 Task: Schedule a product brainstorming session for Friday.
Action: Mouse moved to (84, 96)
Screenshot: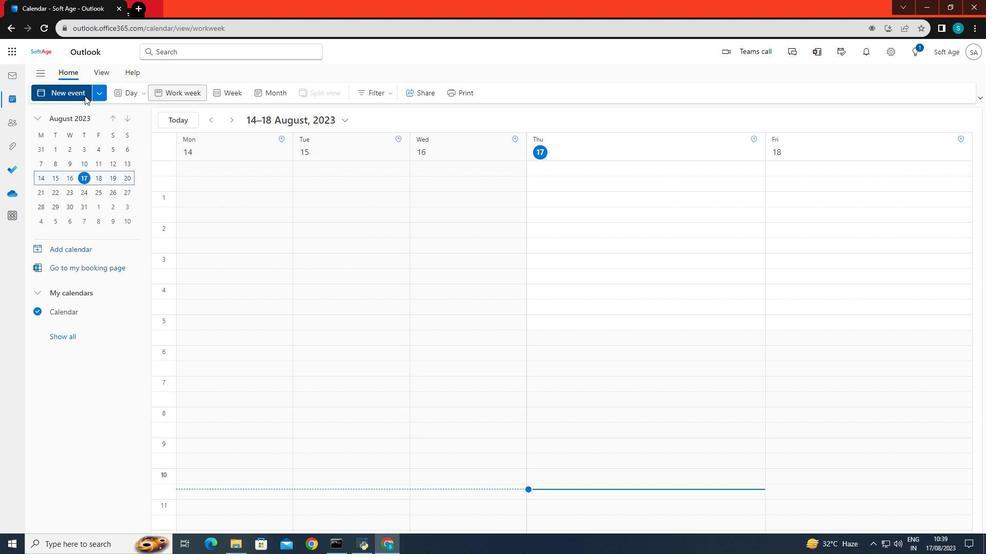
Action: Mouse pressed left at (84, 96)
Screenshot: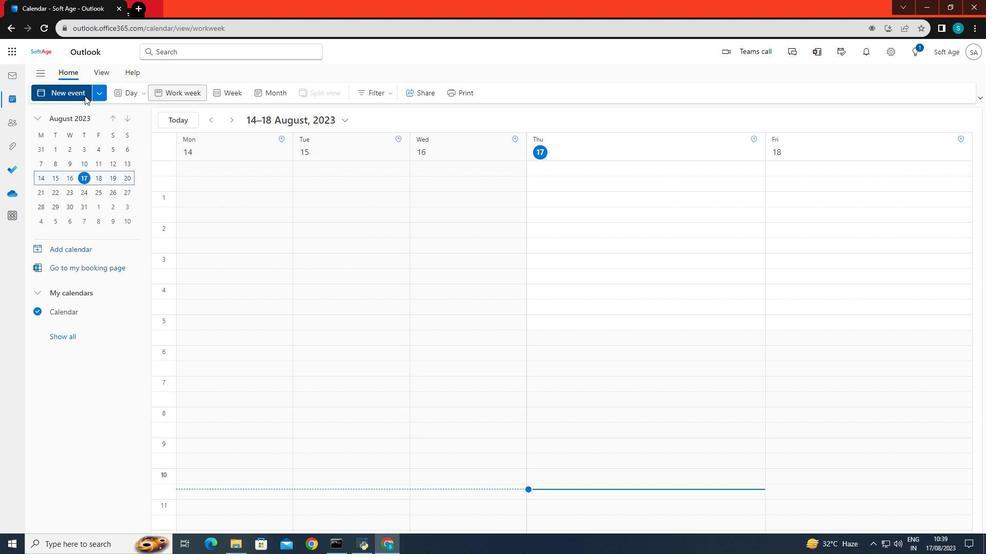 
Action: Mouse moved to (278, 158)
Screenshot: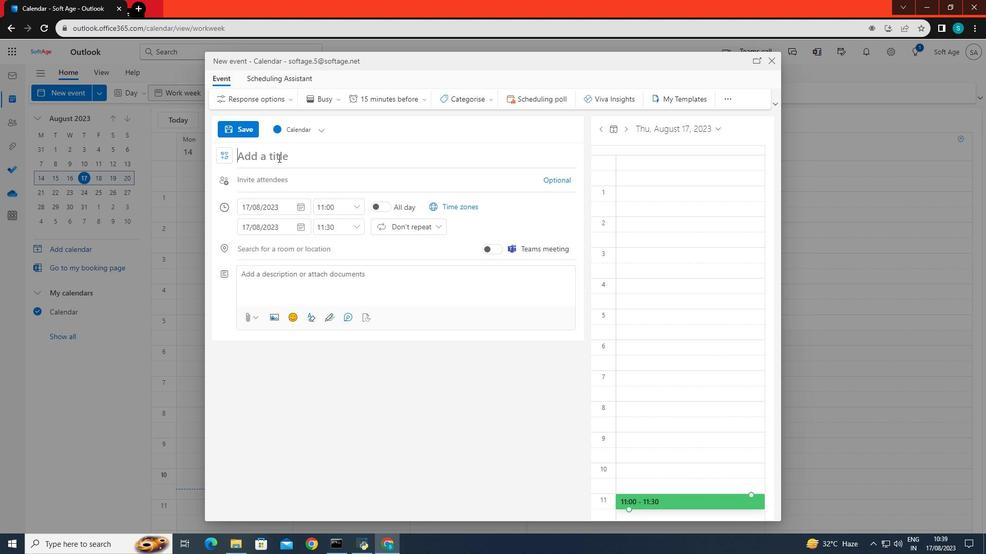 
Action: Mouse pressed left at (278, 158)
Screenshot: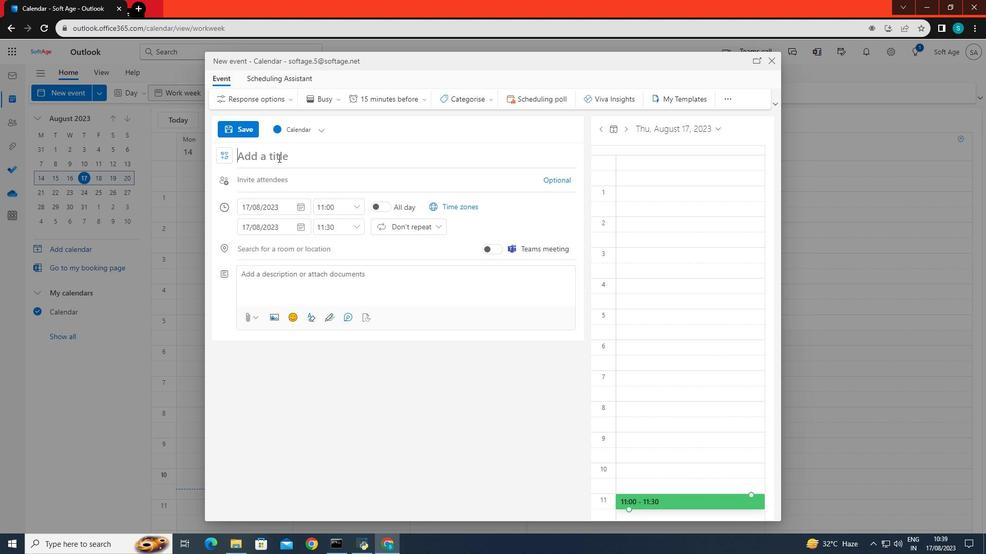 
Action: Key pressed <Key.caps_lock>S<Key.backspace><Key.backspace><Key.caps_lock>b<Key.caps_lock>R<Key.backspace><Key.backspace><Key.caps_lock>brainstorming<Key.space>session<Key.space>for<Key.space><Key.caps_lock>F<Key.caps_lock>riday
Screenshot: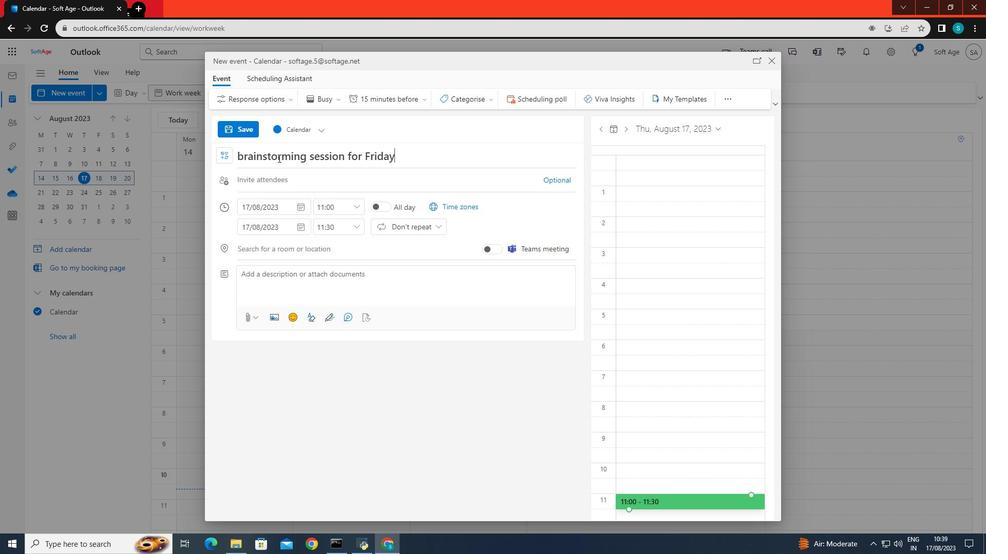 
Action: Mouse moved to (249, 214)
Screenshot: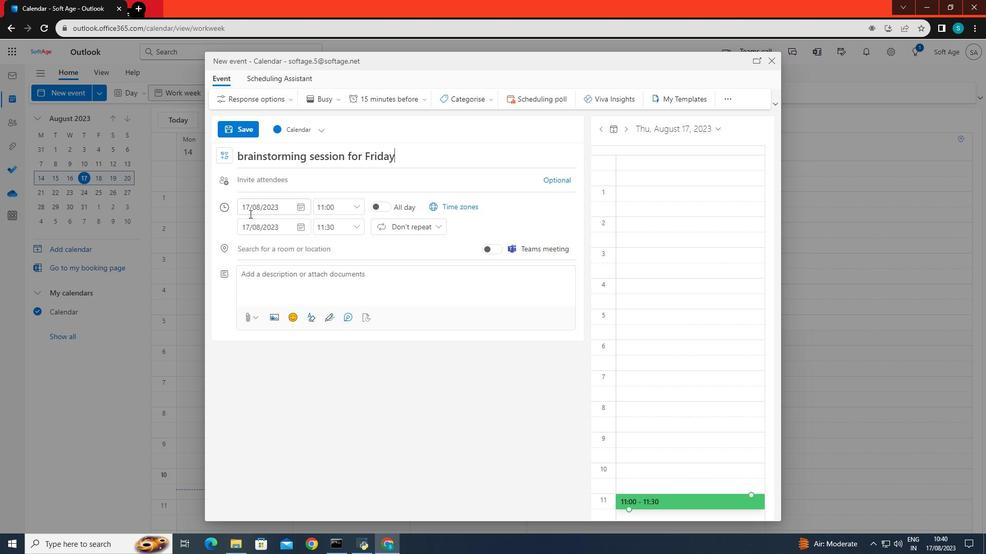 
Action: Mouse pressed left at (249, 214)
Screenshot: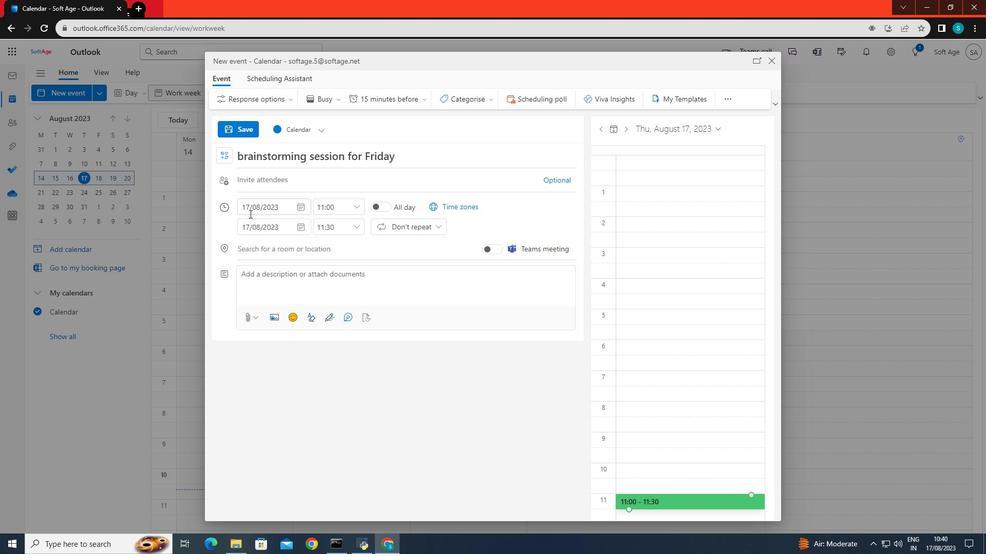 
Action: Mouse moved to (292, 319)
Screenshot: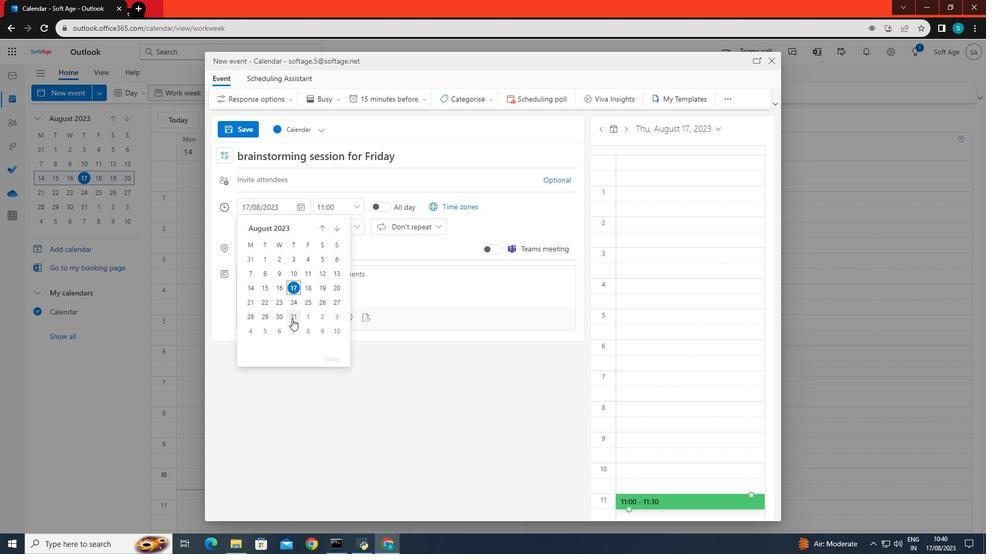 
Action: Mouse pressed left at (292, 319)
Screenshot: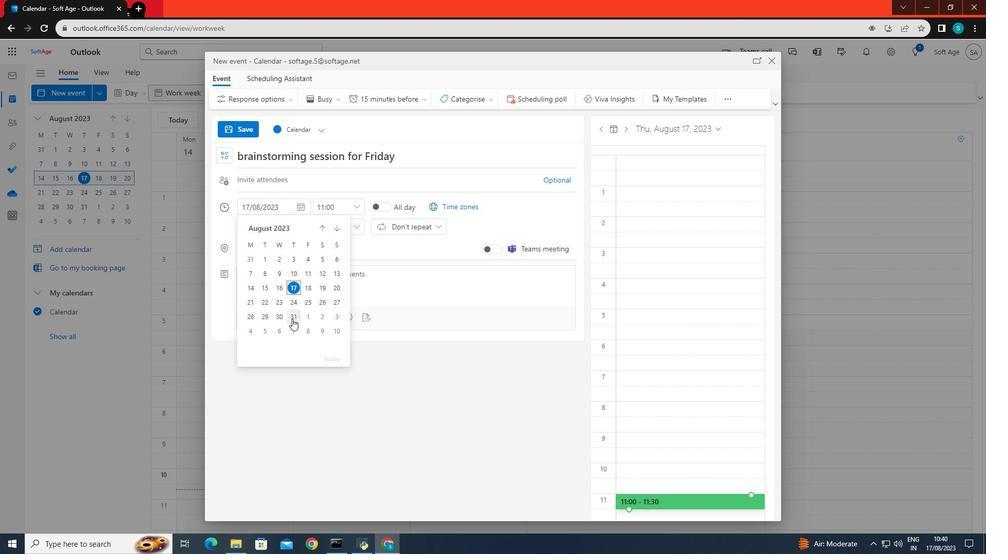 
Action: Mouse moved to (301, 283)
Screenshot: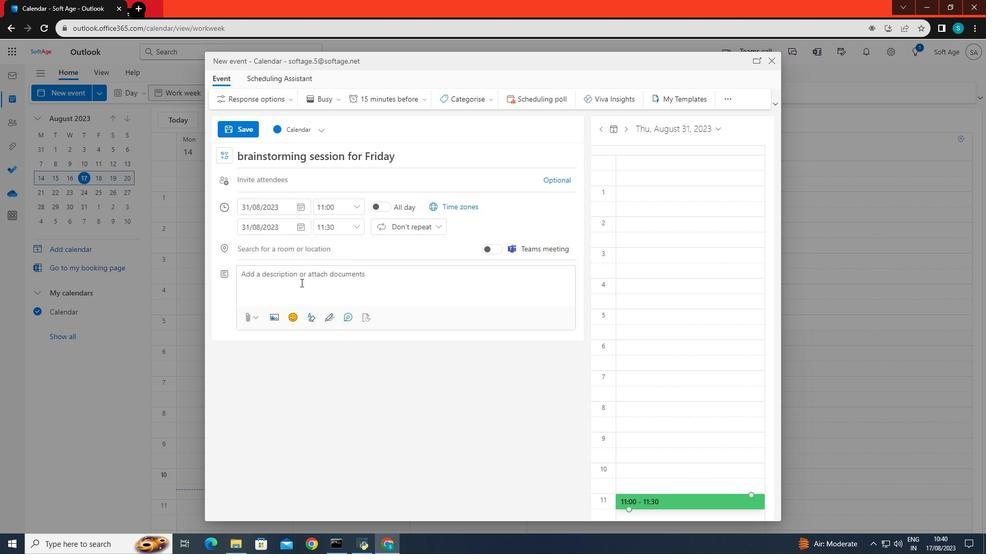 
Action: Mouse pressed left at (301, 283)
Screenshot: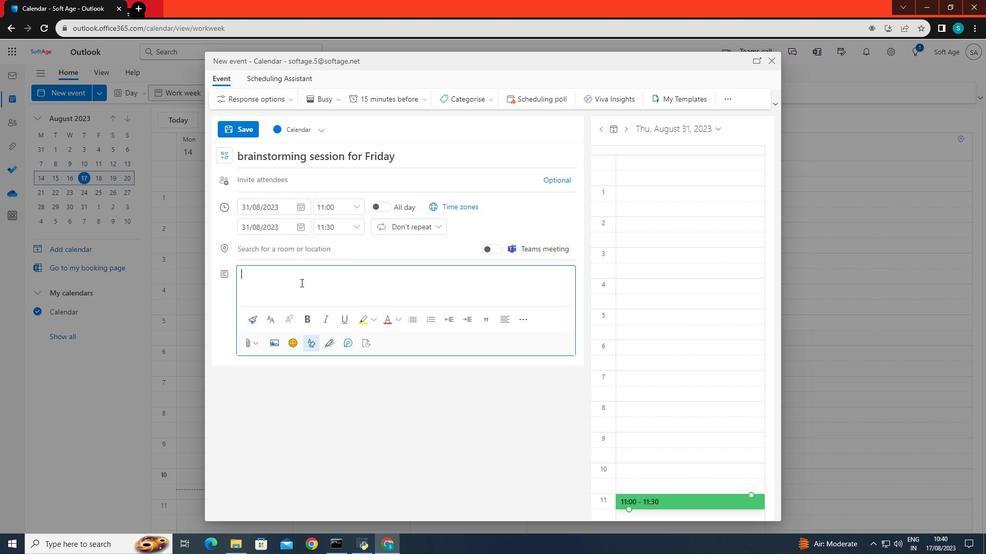 
Action: Key pressed a<Key.space>product<Key.space>brainstorming<Key.space>session<Key.space>for<Key.space>friday.
Screenshot: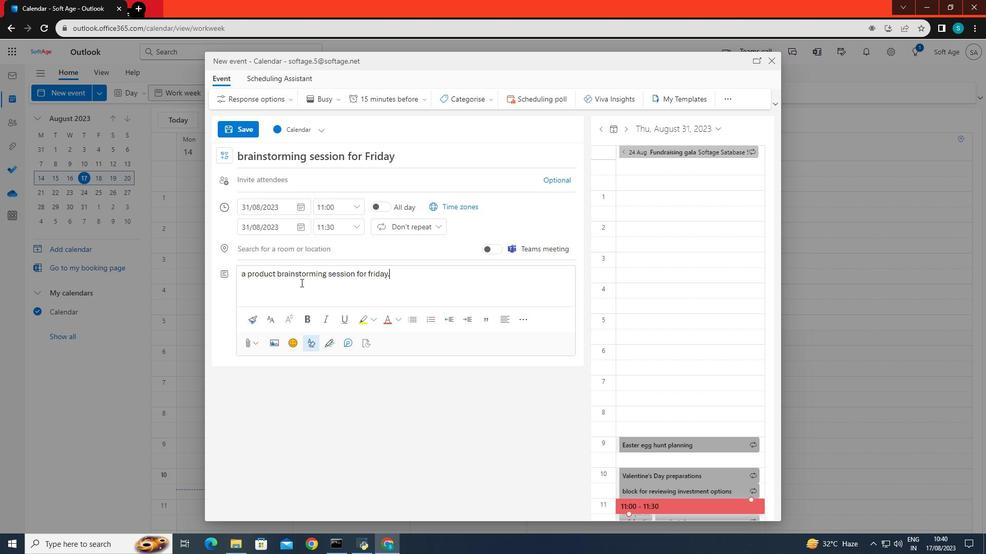 
Action: Mouse moved to (415, 224)
Screenshot: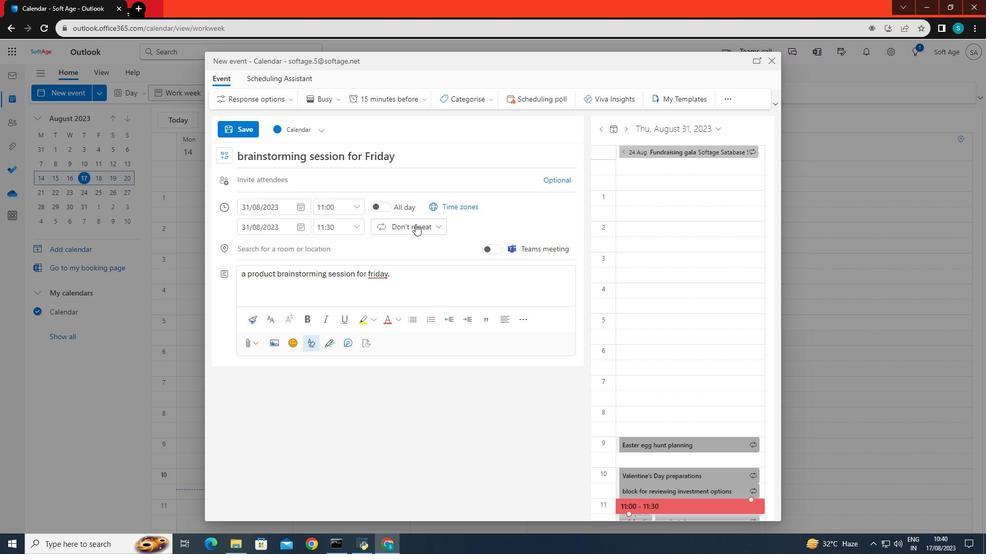 
Action: Mouse pressed left at (415, 224)
Screenshot: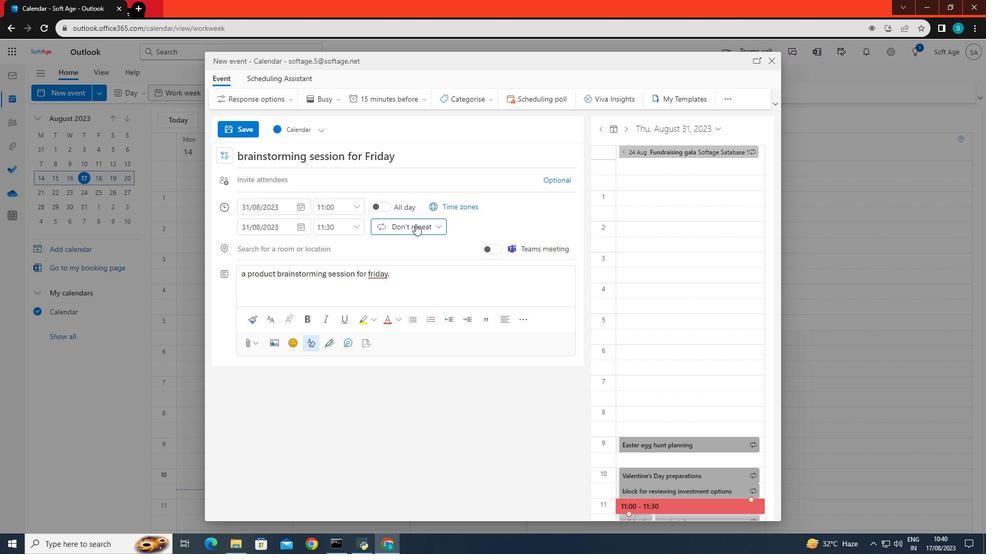 
Action: Mouse moved to (410, 303)
Screenshot: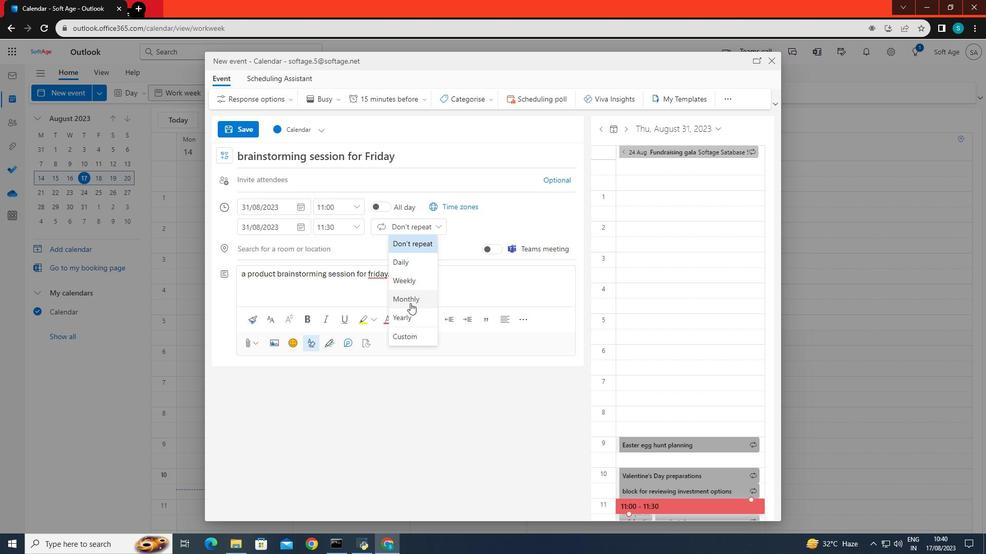 
Action: Mouse pressed left at (410, 303)
Screenshot: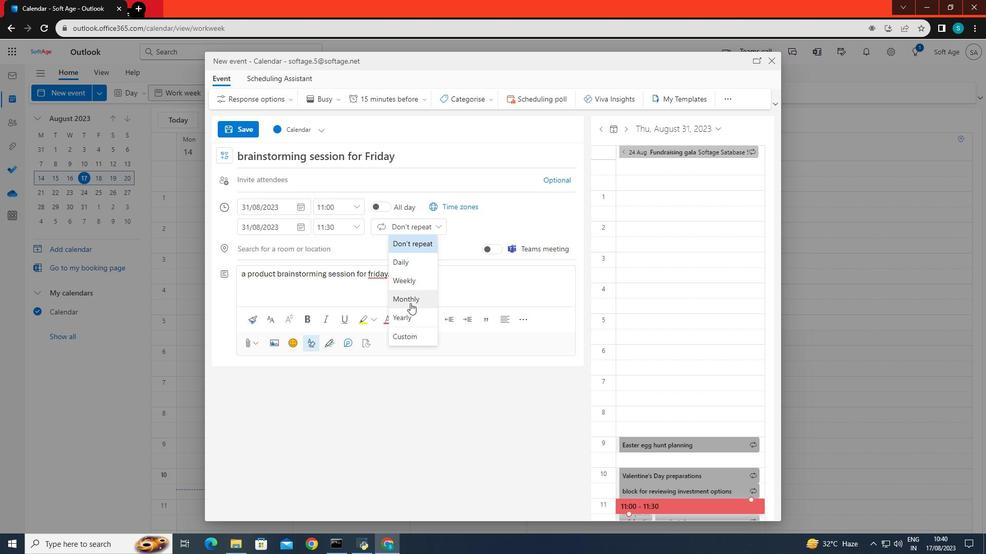 
Action: Mouse moved to (431, 292)
Screenshot: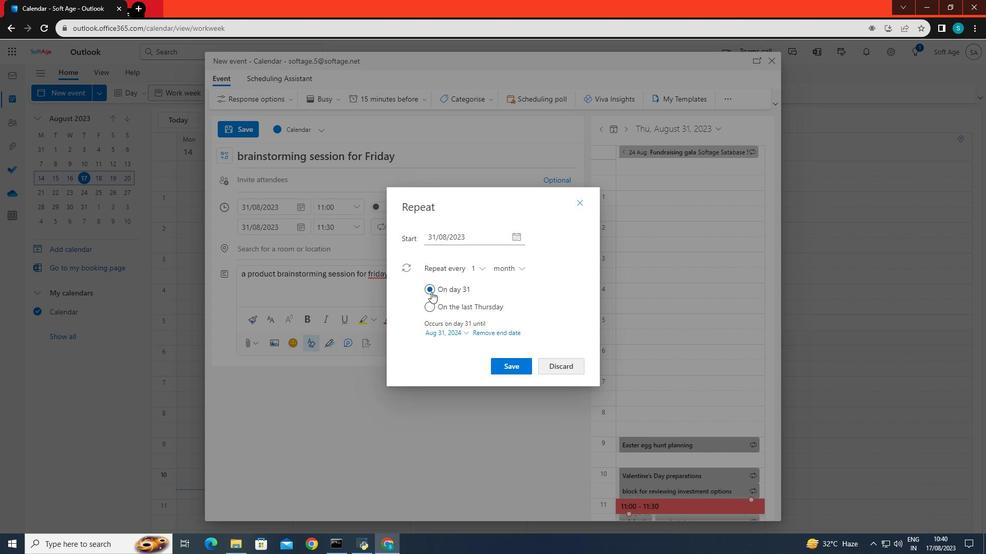 
Action: Mouse pressed left at (431, 292)
Screenshot: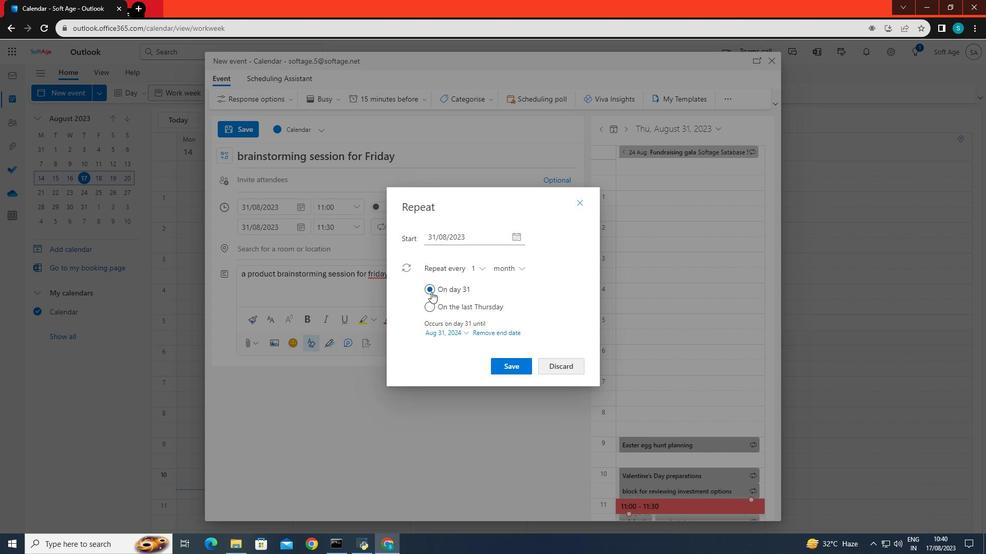 
Action: Mouse moved to (427, 306)
Screenshot: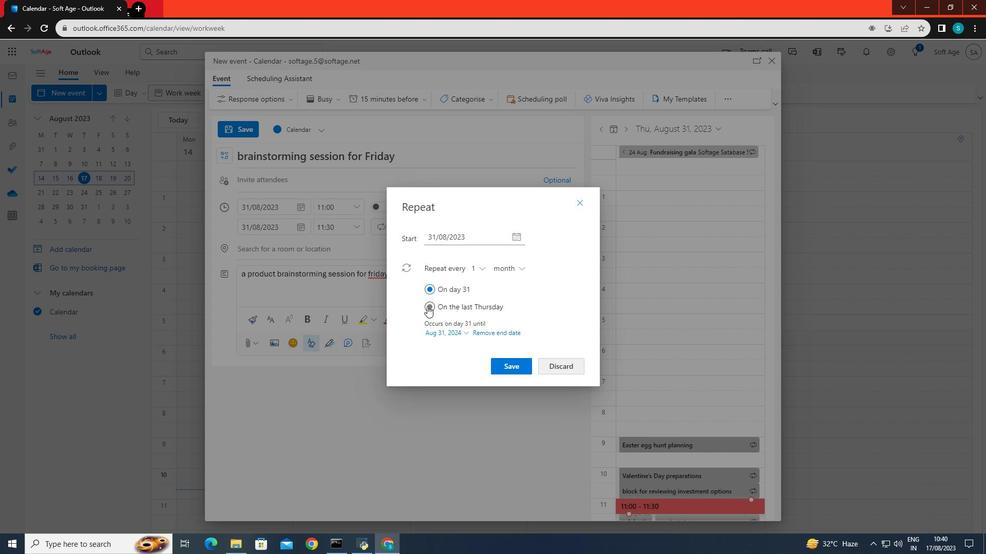 
Action: Mouse pressed left at (427, 306)
Screenshot: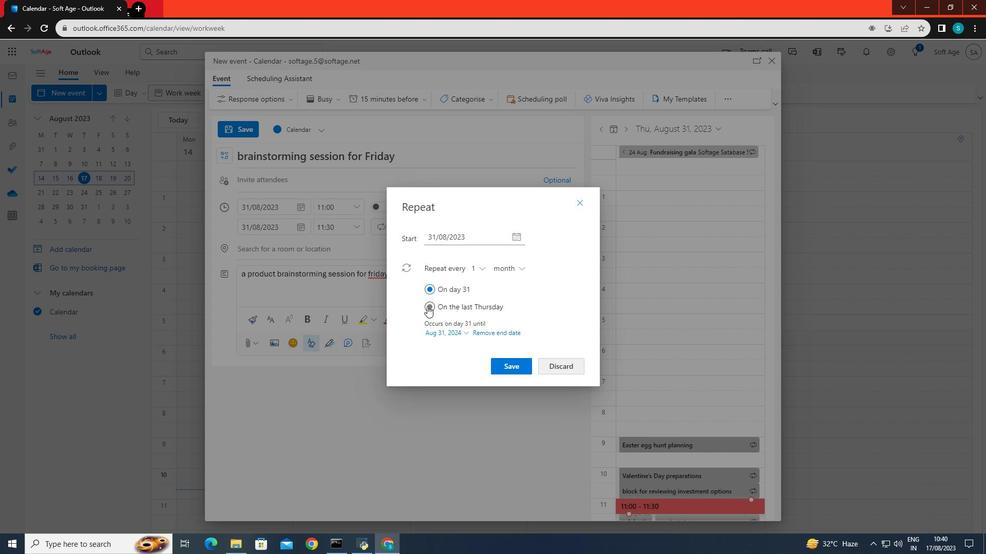 
Action: Mouse moved to (434, 289)
Screenshot: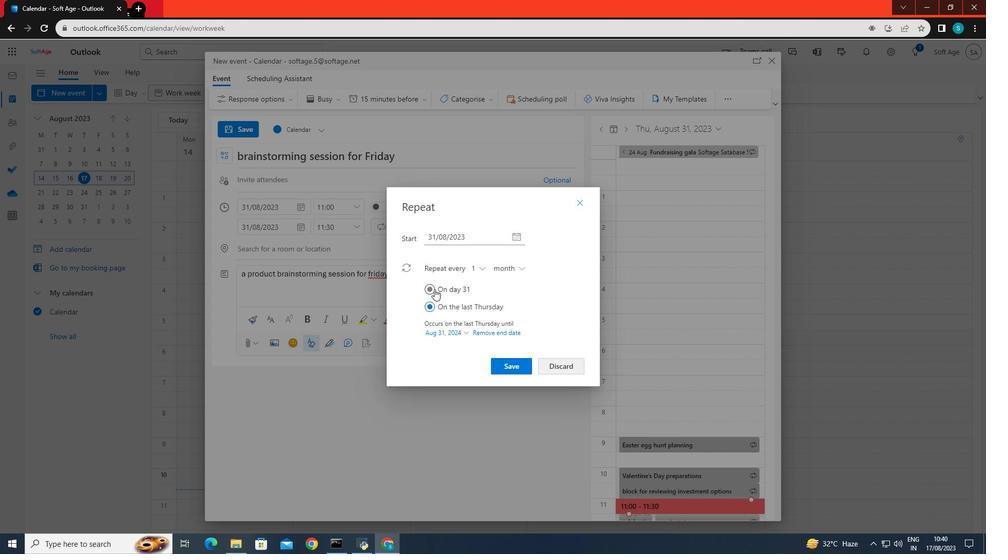 
Action: Mouse pressed left at (434, 289)
Screenshot: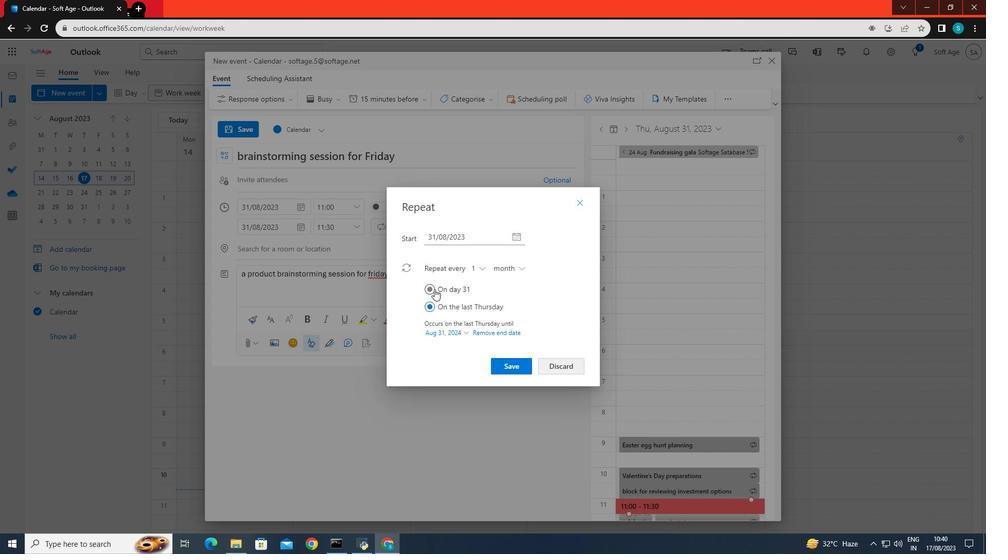 
Action: Mouse moved to (501, 364)
Screenshot: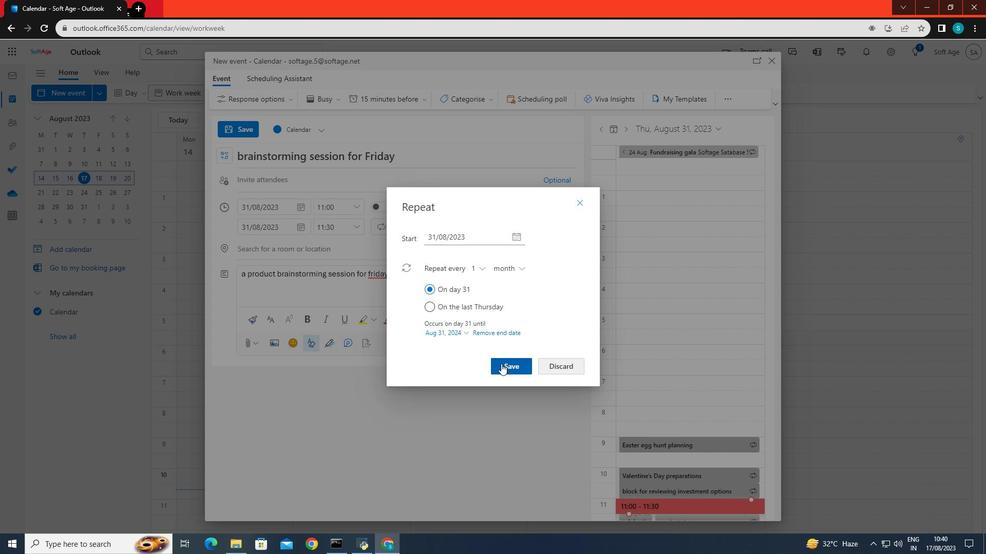 
Action: Mouse pressed left at (501, 364)
Screenshot: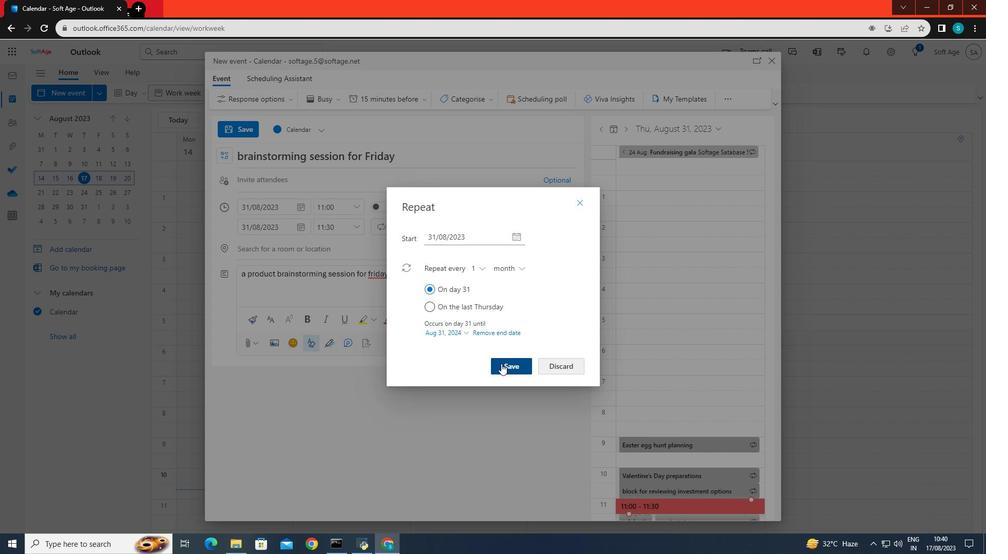 
Action: Mouse moved to (252, 124)
Screenshot: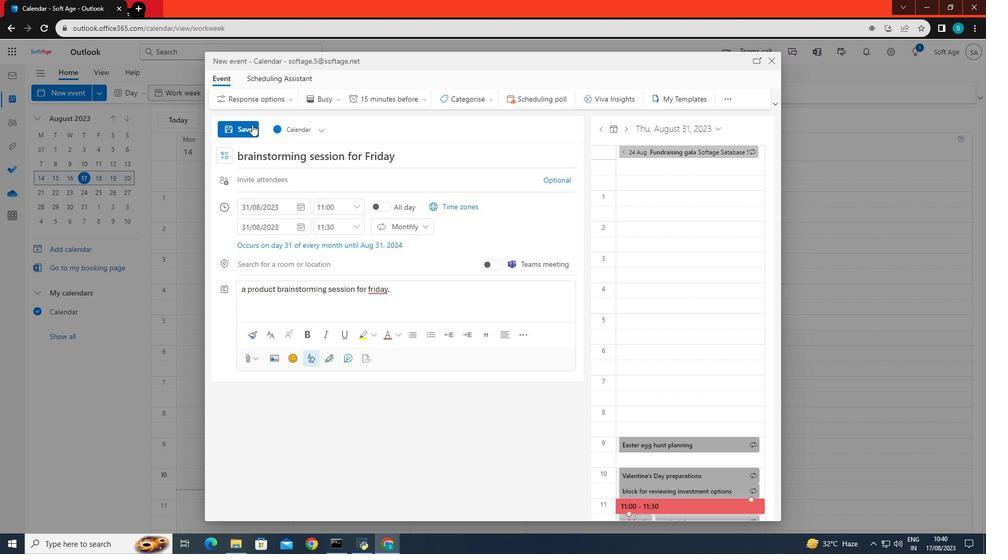 
Action: Mouse pressed left at (252, 124)
Screenshot: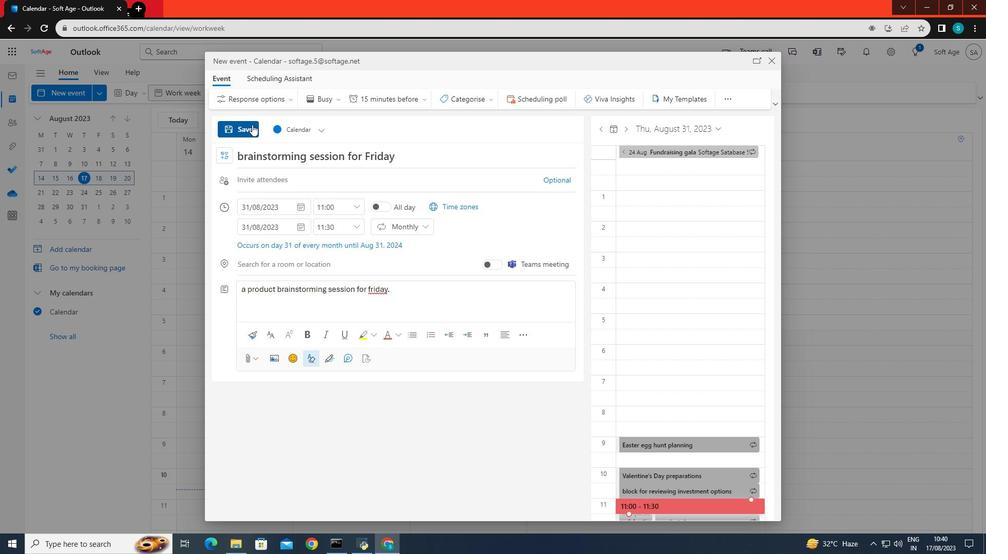 
